 Task: Print 4 pages per sheet.
Action: Mouse moved to (650, 175)
Screenshot: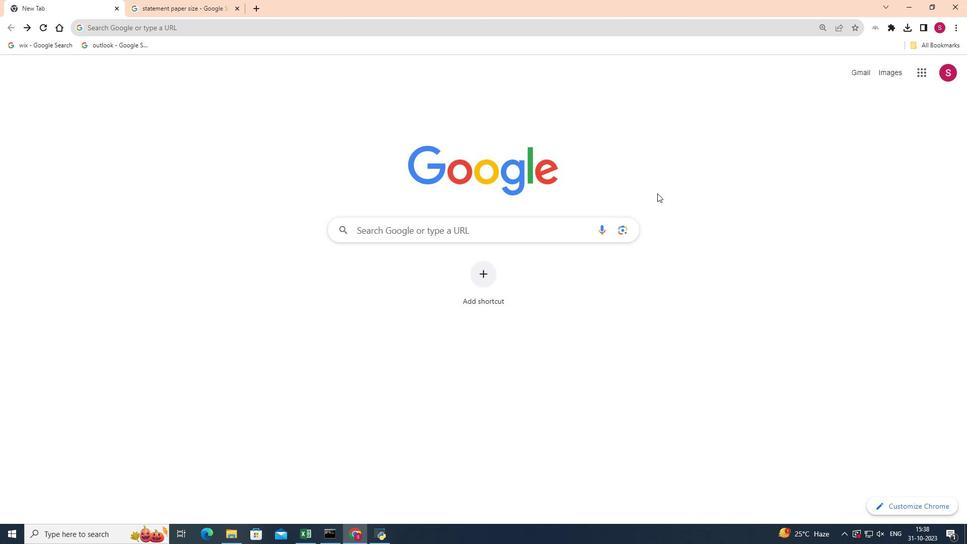 
Action: Mouse scrolled (650, 175) with delta (0, 0)
Screenshot: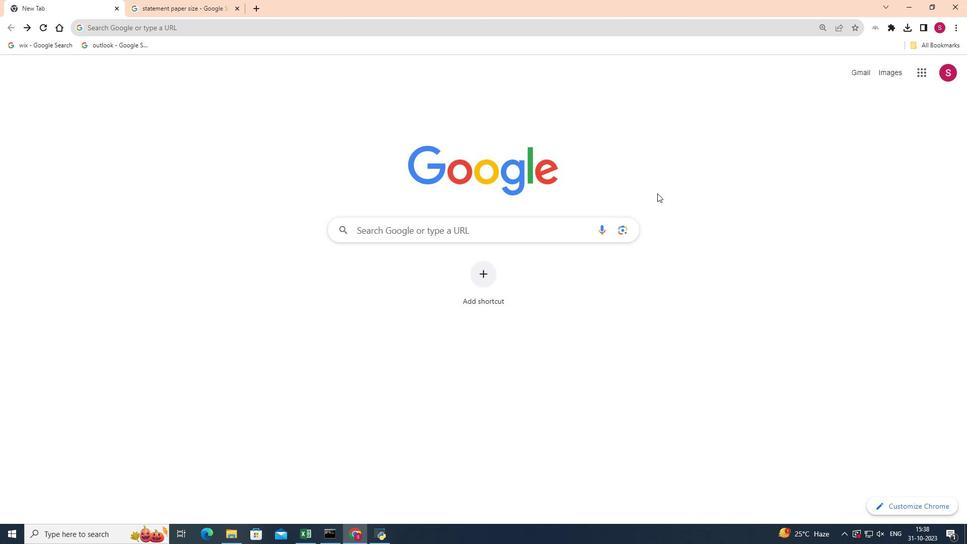 
Action: Mouse moved to (958, 22)
Screenshot: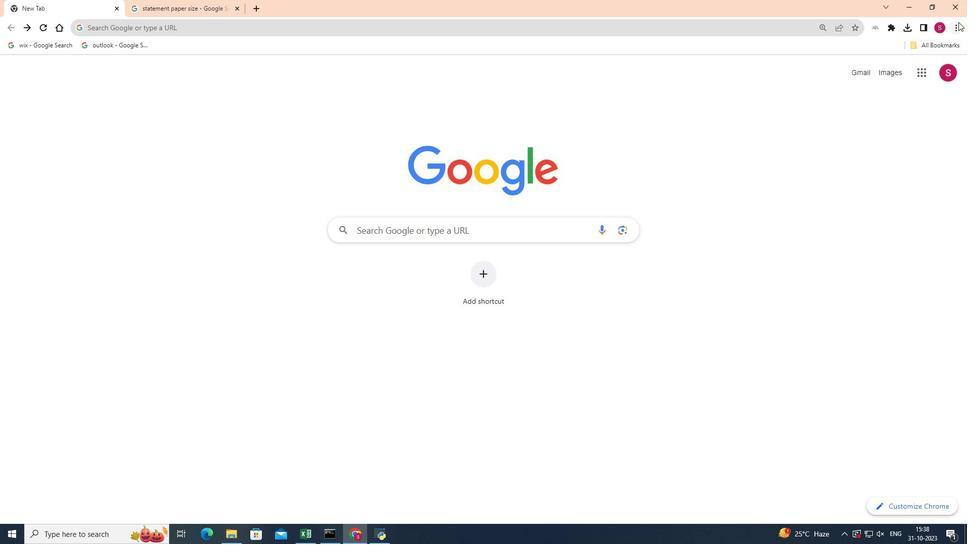 
Action: Mouse pressed left at (958, 22)
Screenshot: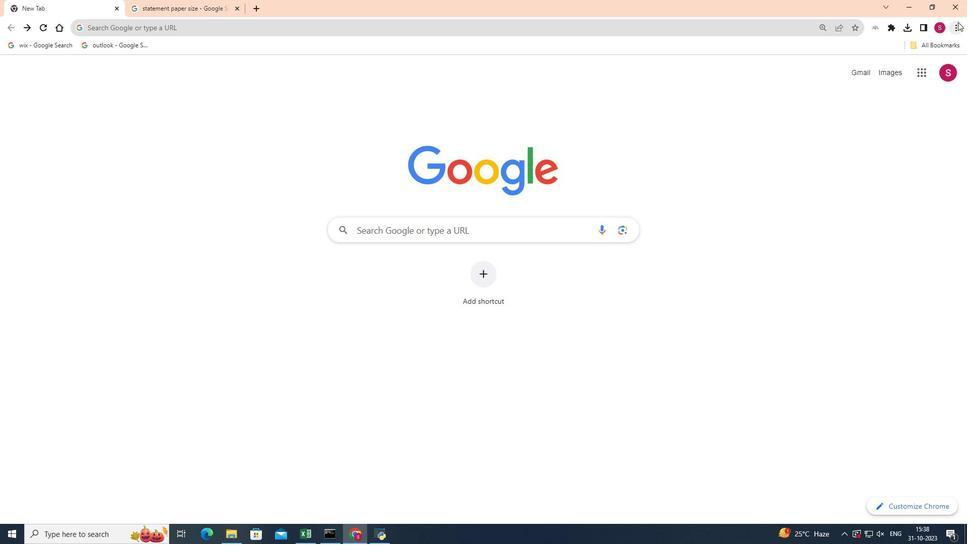 
Action: Mouse moved to (866, 151)
Screenshot: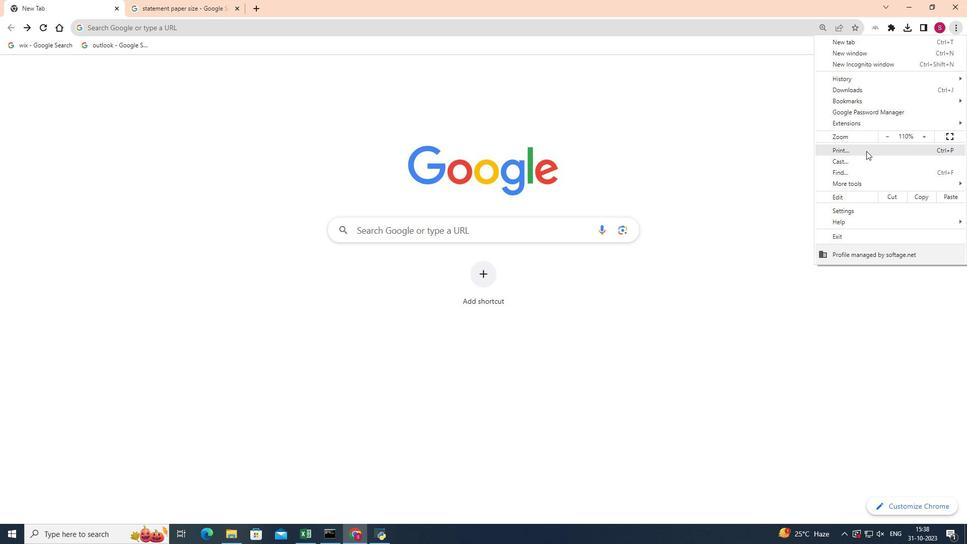 
Action: Mouse pressed left at (866, 151)
Screenshot: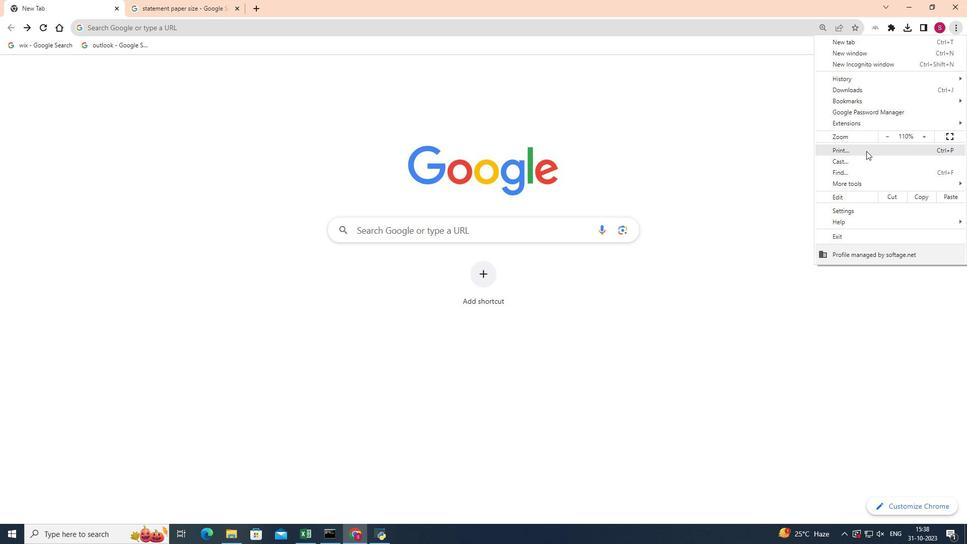 
Action: Mouse moved to (792, 204)
Screenshot: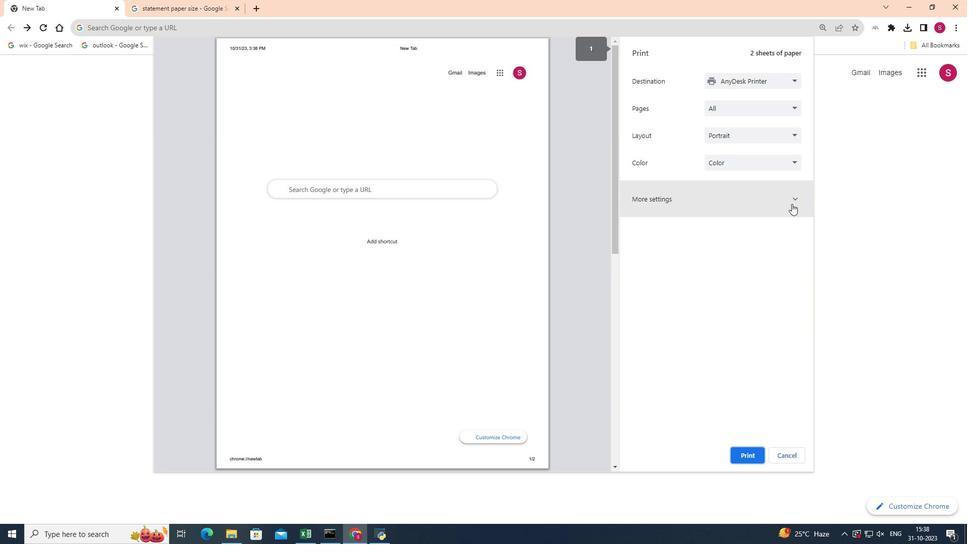 
Action: Mouse pressed left at (792, 204)
Screenshot: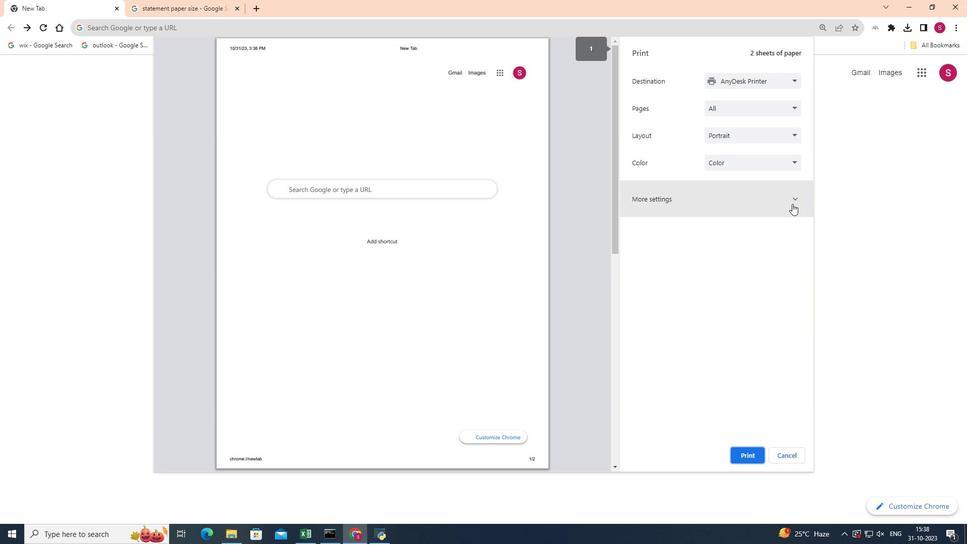 
Action: Mouse moved to (796, 264)
Screenshot: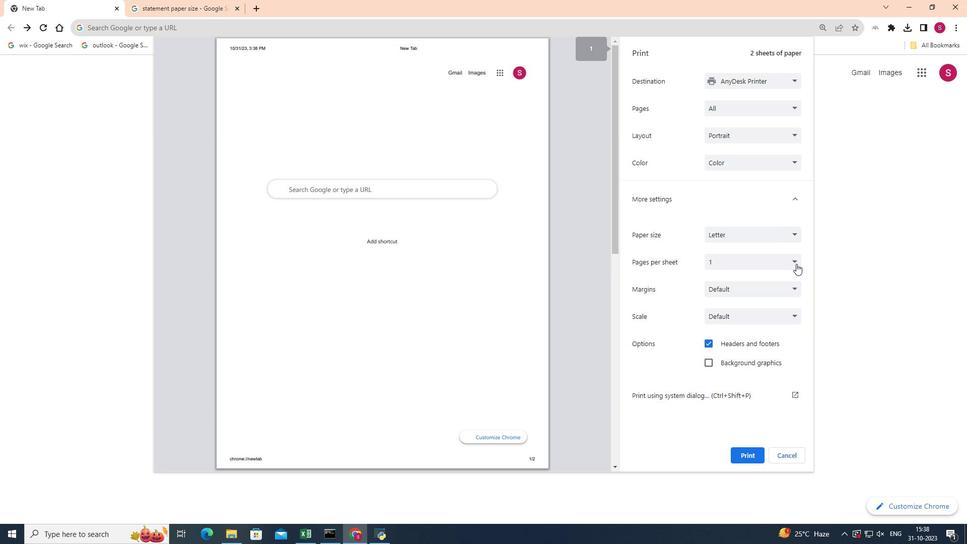 
Action: Mouse pressed left at (796, 264)
Screenshot: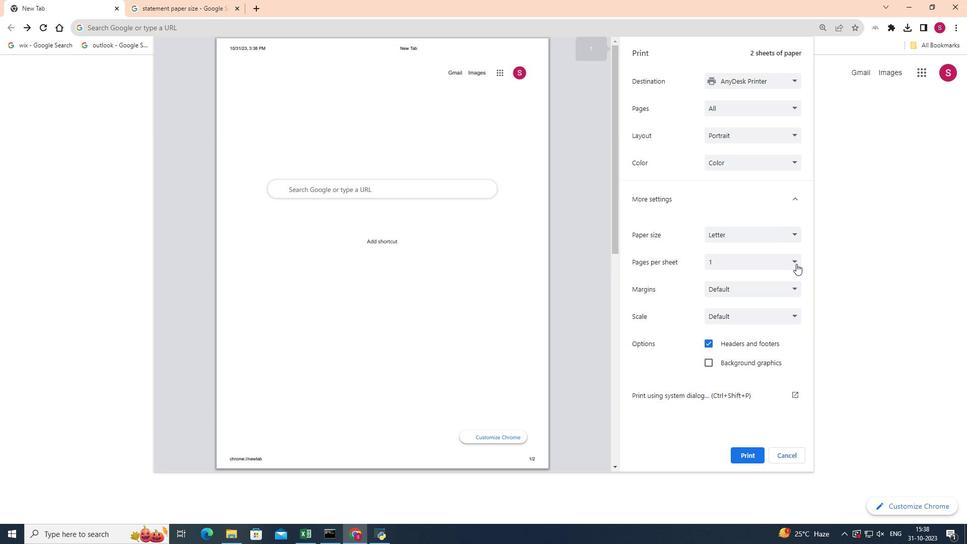 
Action: Mouse moved to (716, 294)
Screenshot: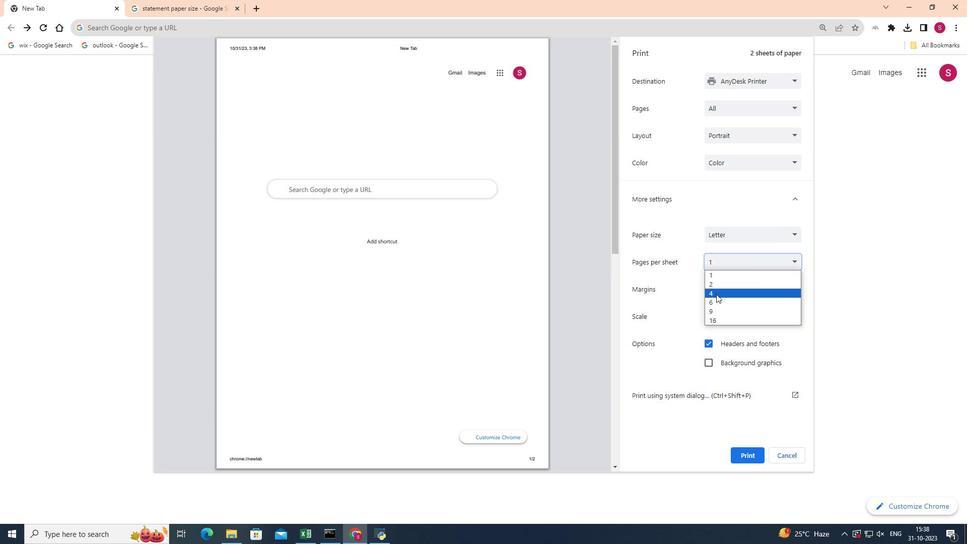 
Action: Mouse pressed left at (716, 294)
Screenshot: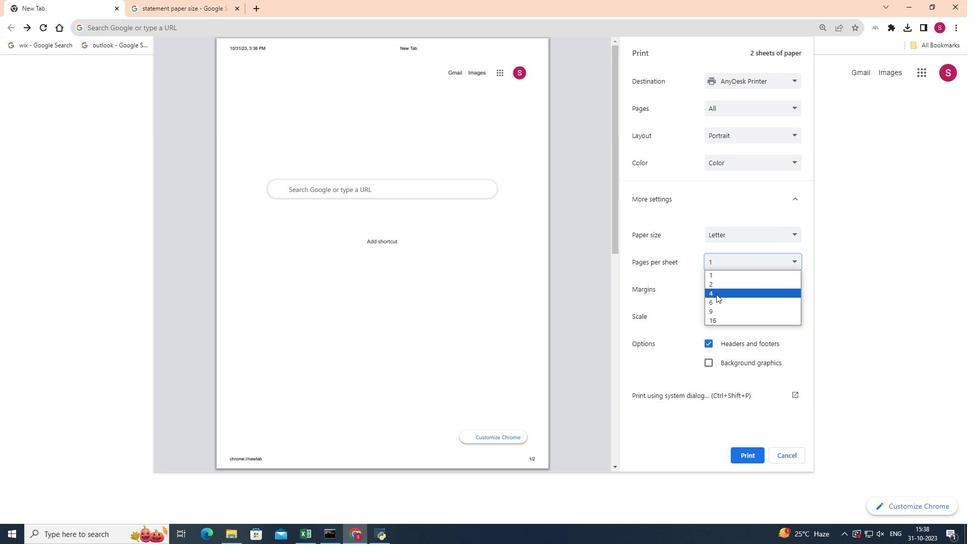 
Action: Mouse moved to (750, 454)
Screenshot: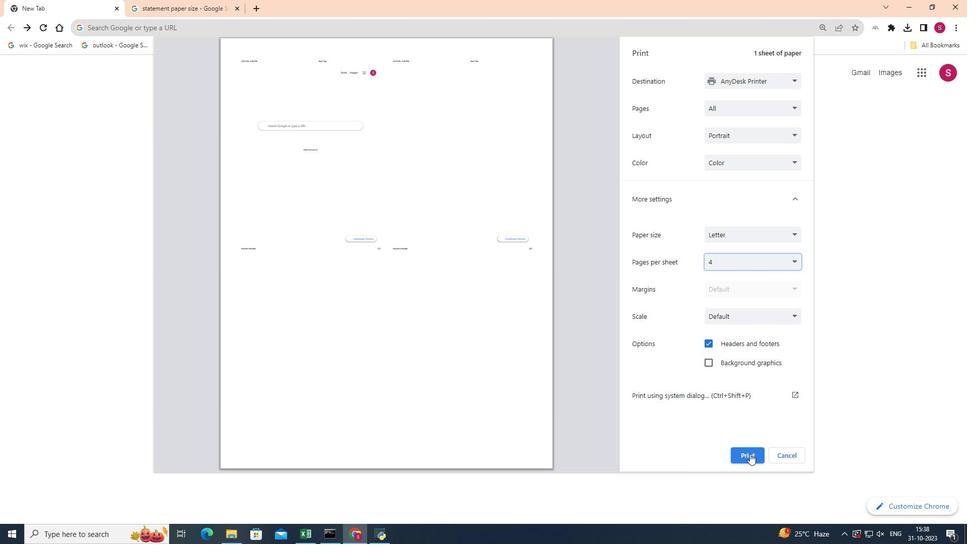 
Action: Mouse pressed left at (750, 454)
Screenshot: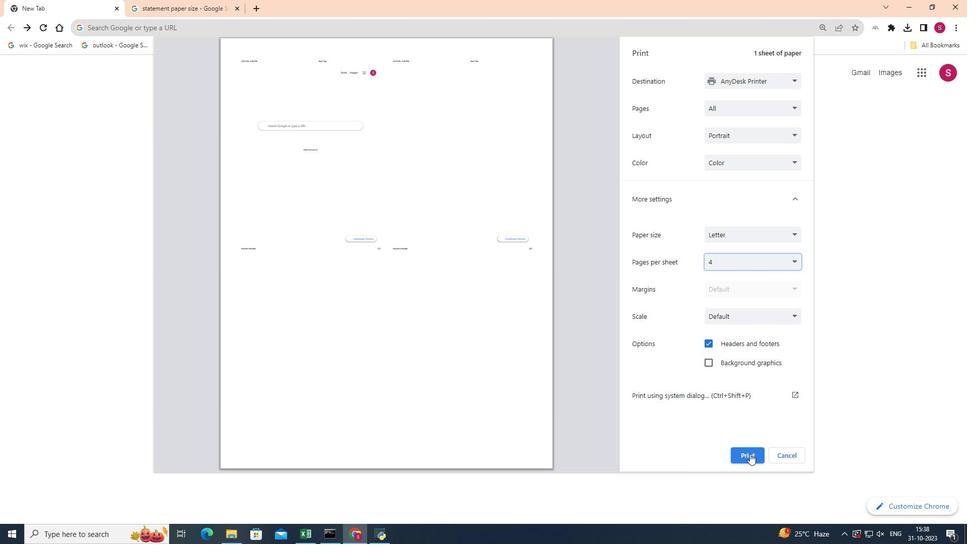 
Action: Mouse moved to (754, 456)
Screenshot: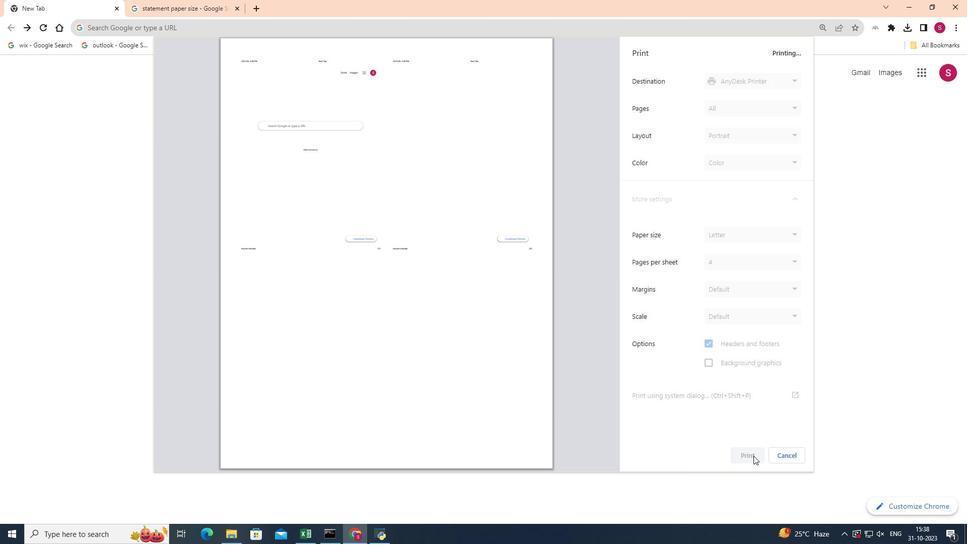 
